 Task: Filter the discussions in the repository "Javascript" by the label "question".
Action: Mouse moved to (930, 159)
Screenshot: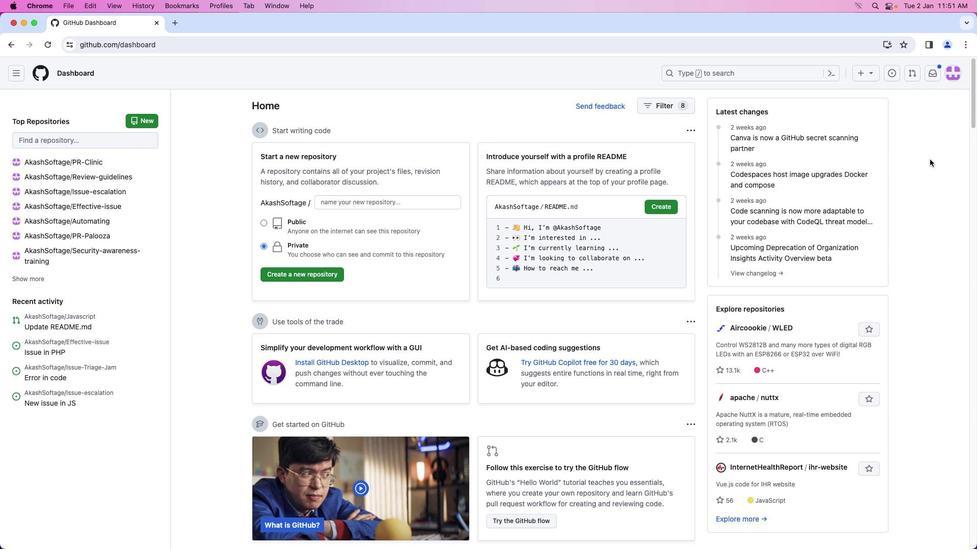 
Action: Mouse pressed left at (930, 159)
Screenshot: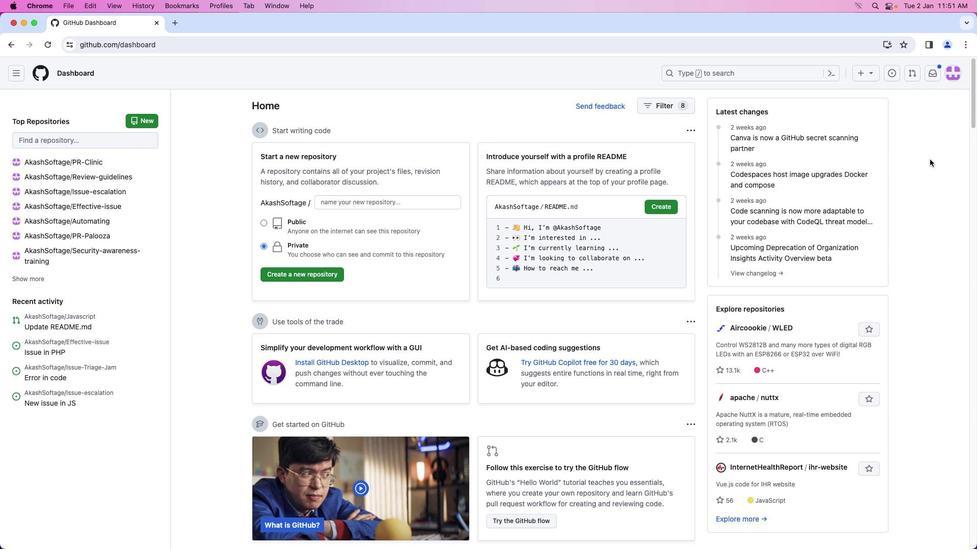 
Action: Mouse moved to (948, 74)
Screenshot: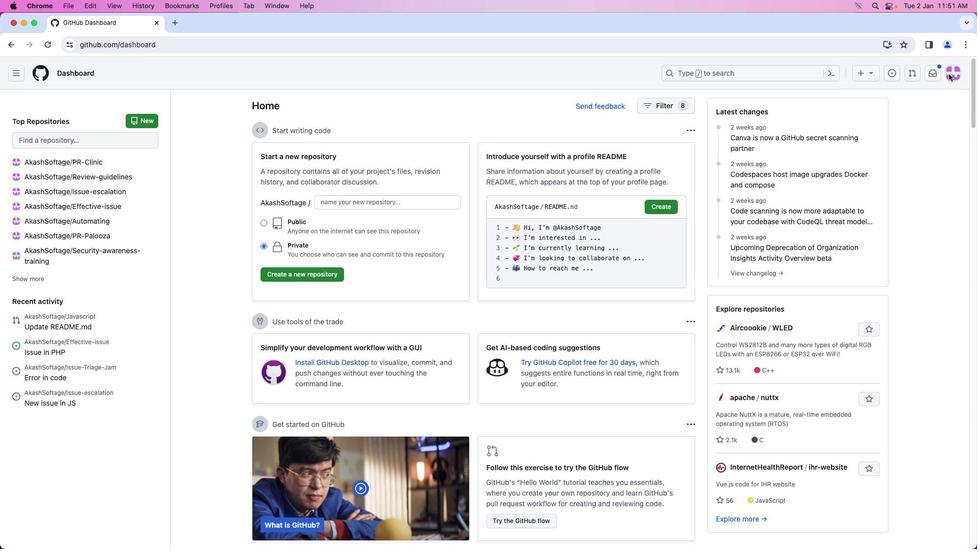 
Action: Mouse pressed left at (948, 74)
Screenshot: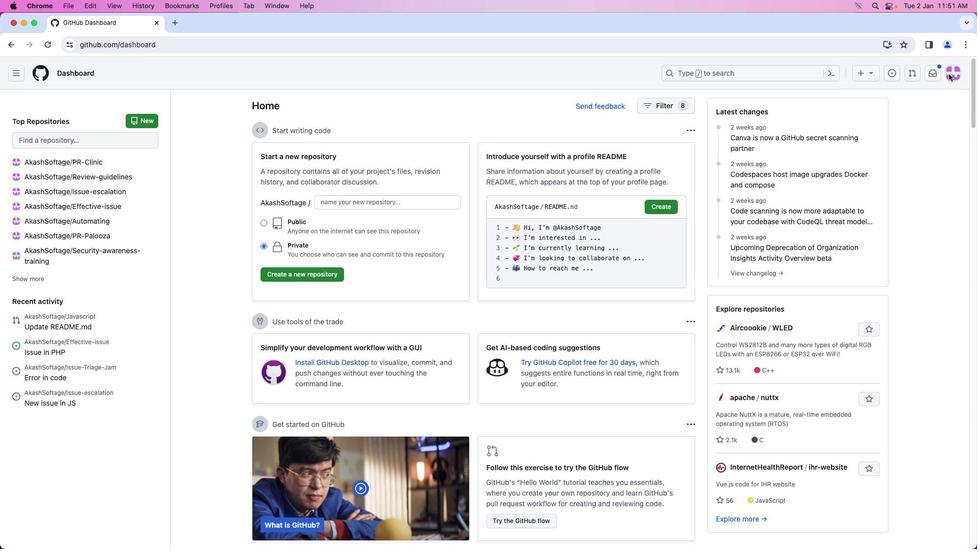 
Action: Mouse moved to (916, 165)
Screenshot: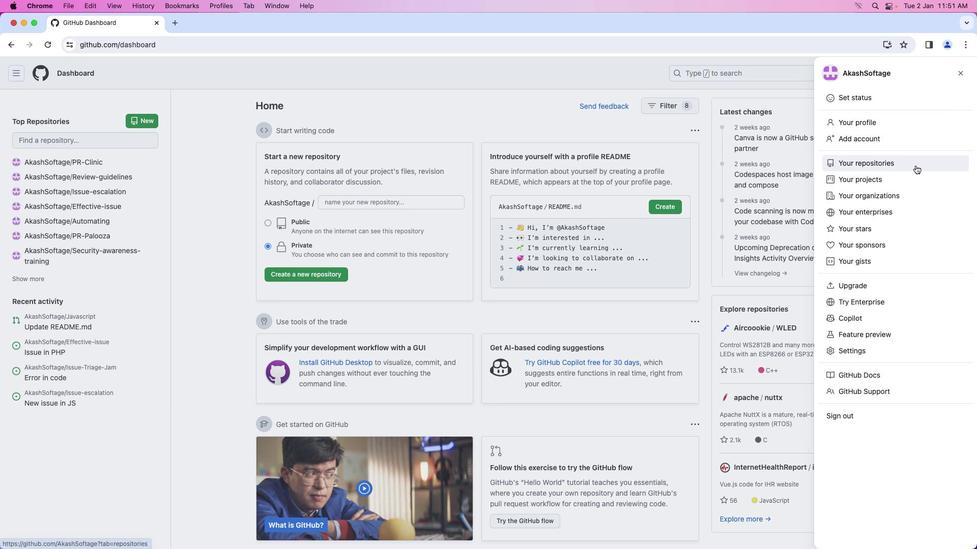 
Action: Mouse pressed left at (916, 165)
Screenshot: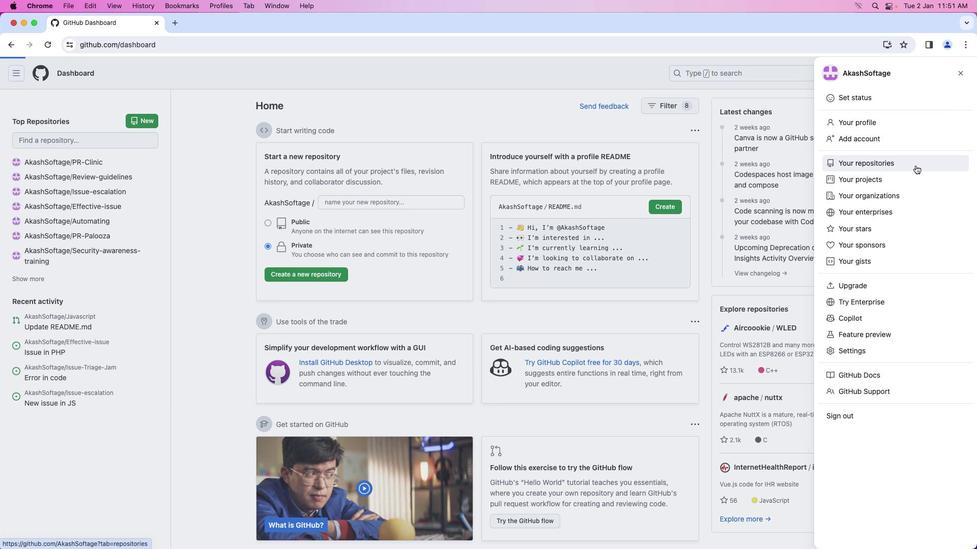 
Action: Mouse moved to (356, 169)
Screenshot: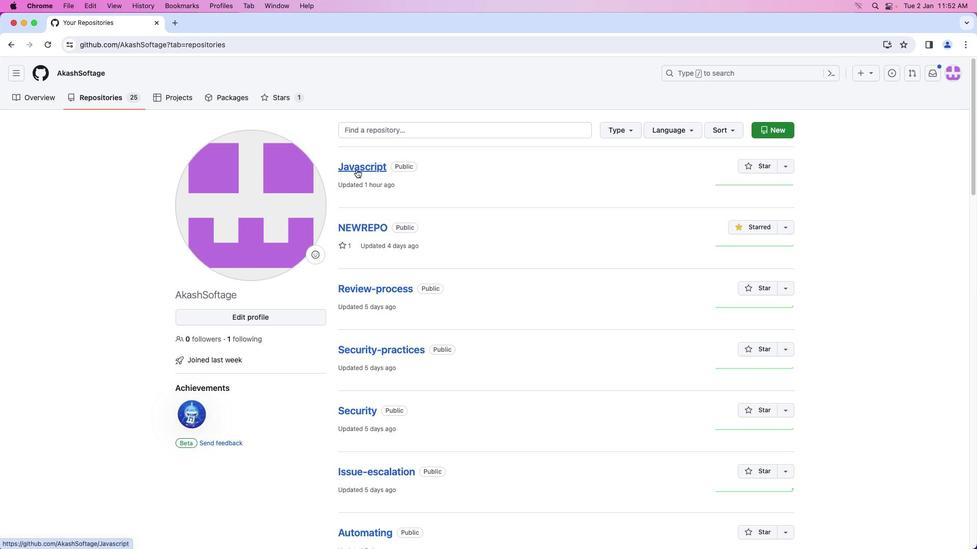 
Action: Mouse pressed left at (356, 169)
Screenshot: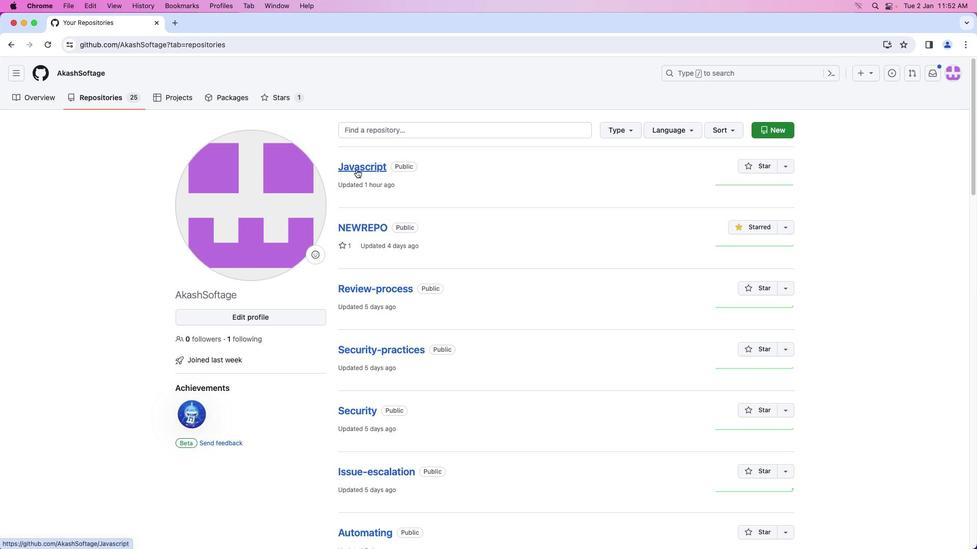 
Action: Mouse moved to (213, 96)
Screenshot: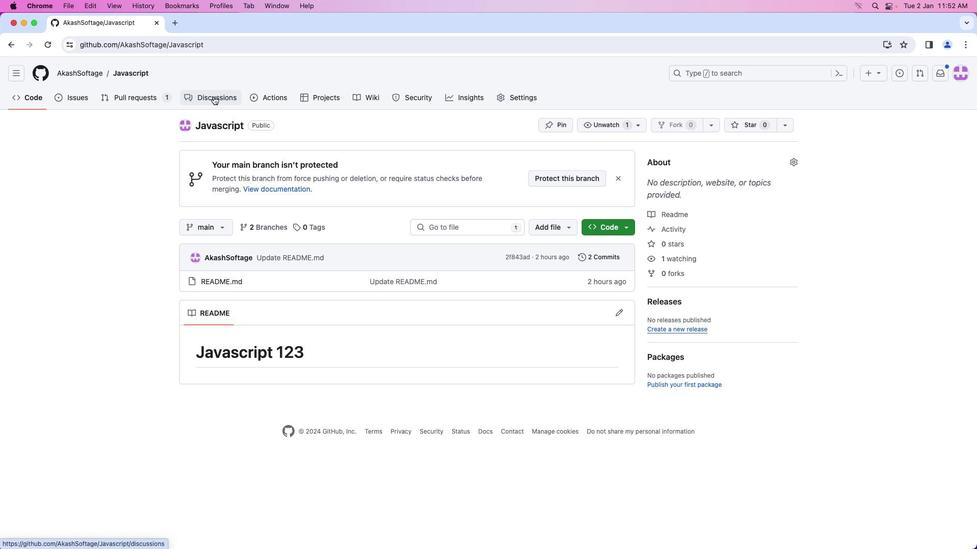 
Action: Mouse pressed left at (213, 96)
Screenshot: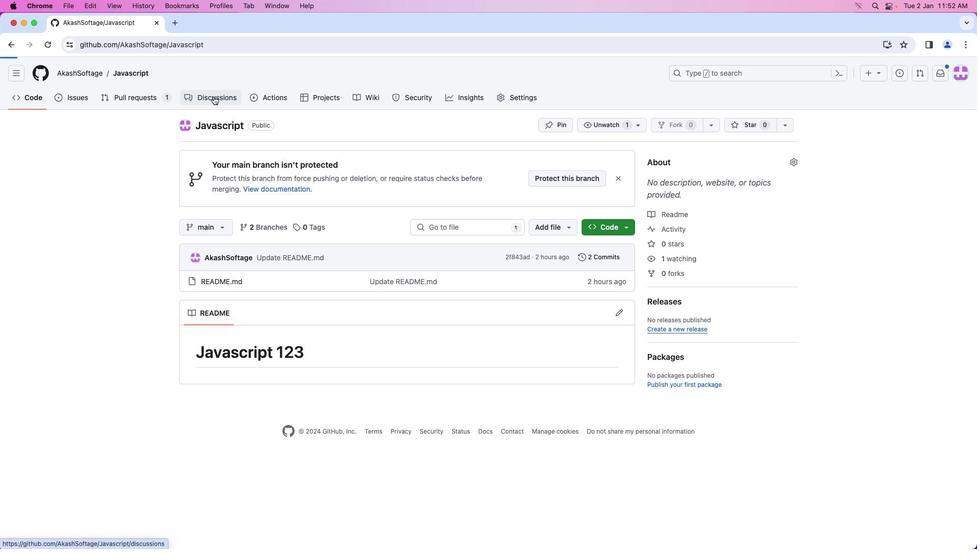 
Action: Mouse moved to (636, 221)
Screenshot: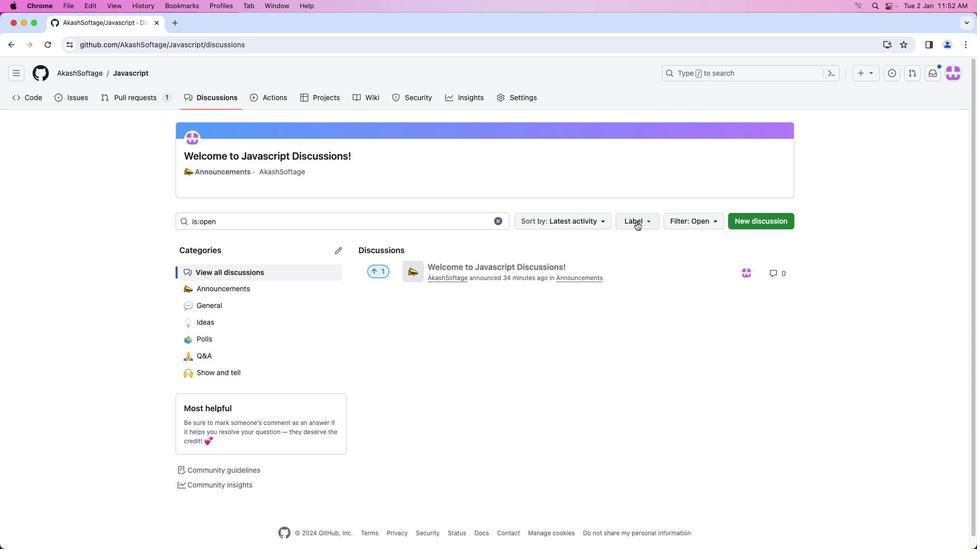 
Action: Mouse pressed left at (636, 221)
Screenshot: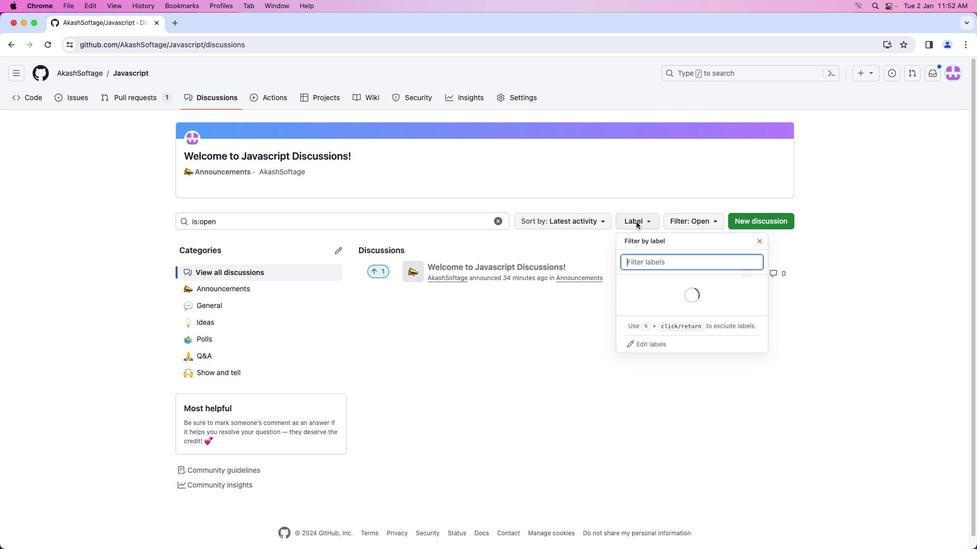 
Action: Mouse moved to (690, 339)
Screenshot: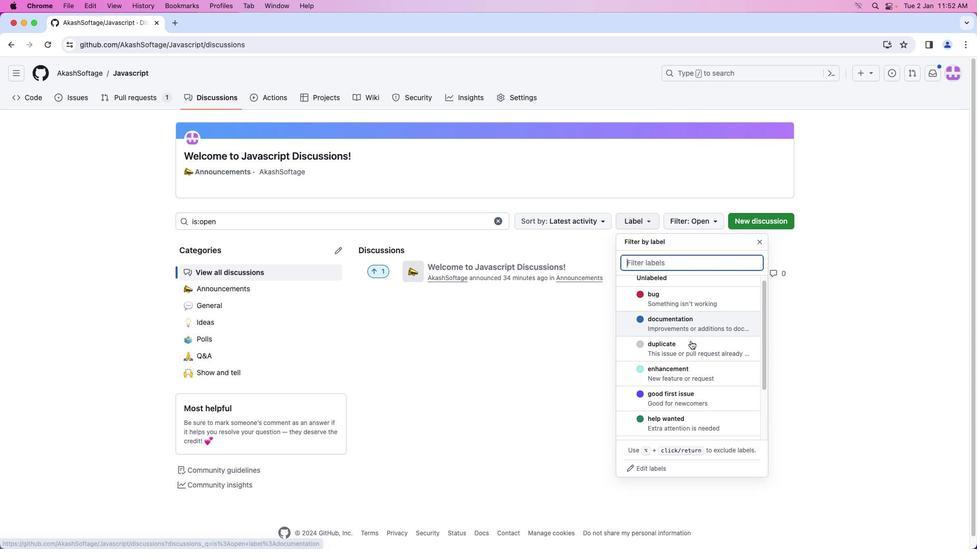 
Action: Mouse scrolled (690, 339) with delta (0, 0)
Screenshot: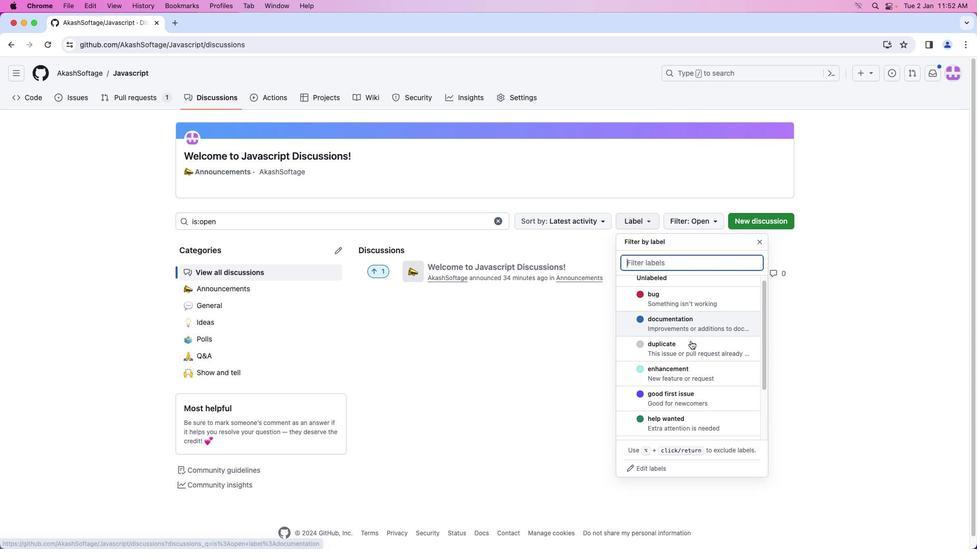 
Action: Mouse moved to (690, 341)
Screenshot: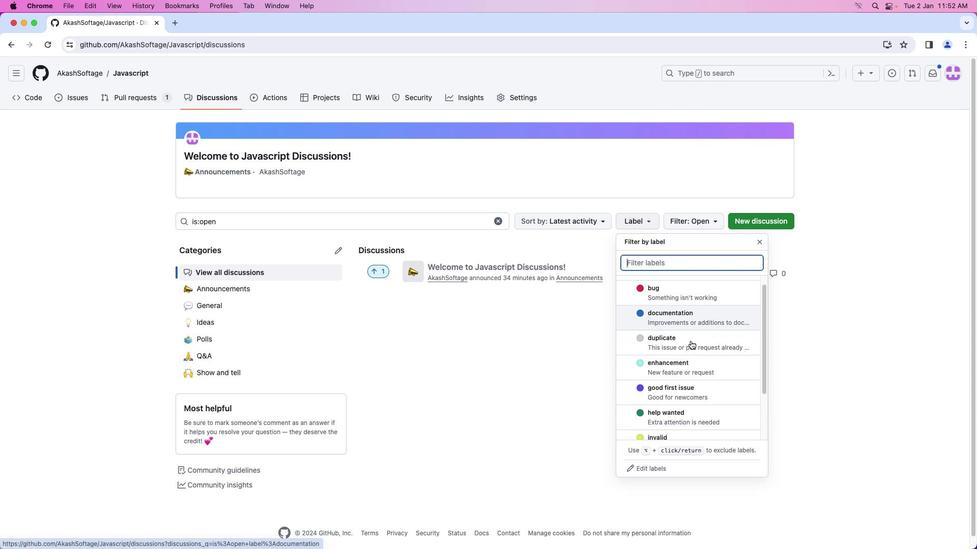 
Action: Mouse scrolled (690, 341) with delta (0, 0)
Screenshot: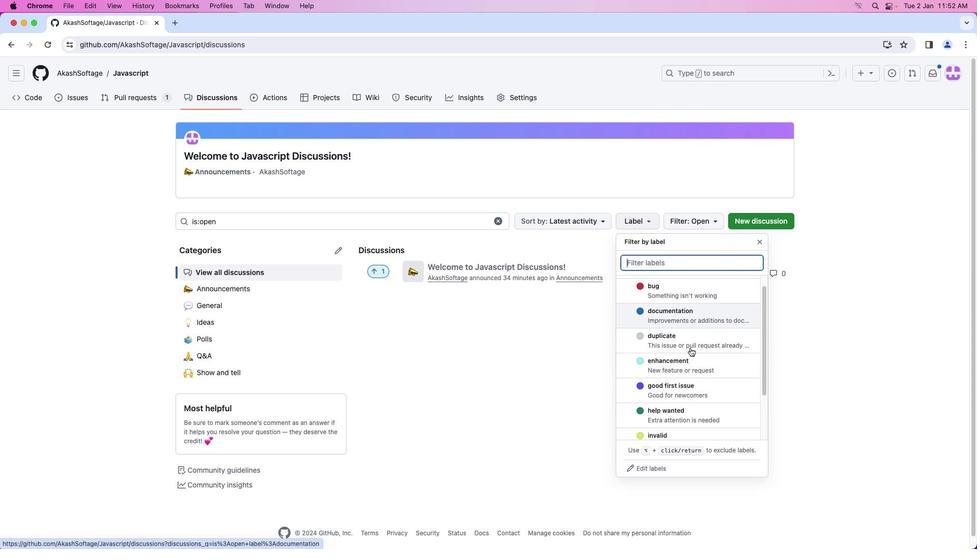 
Action: Mouse scrolled (690, 341) with delta (0, 0)
Screenshot: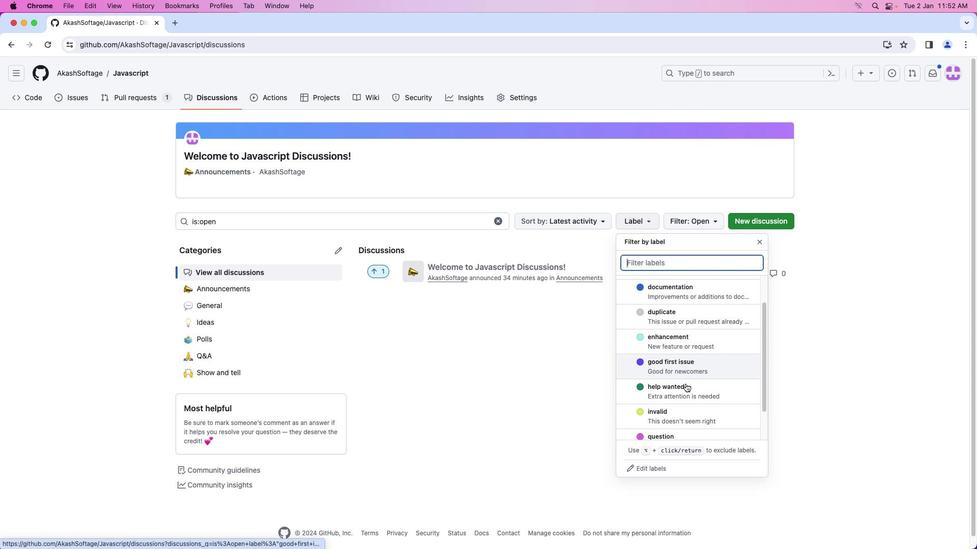 
Action: Mouse moved to (690, 341)
Screenshot: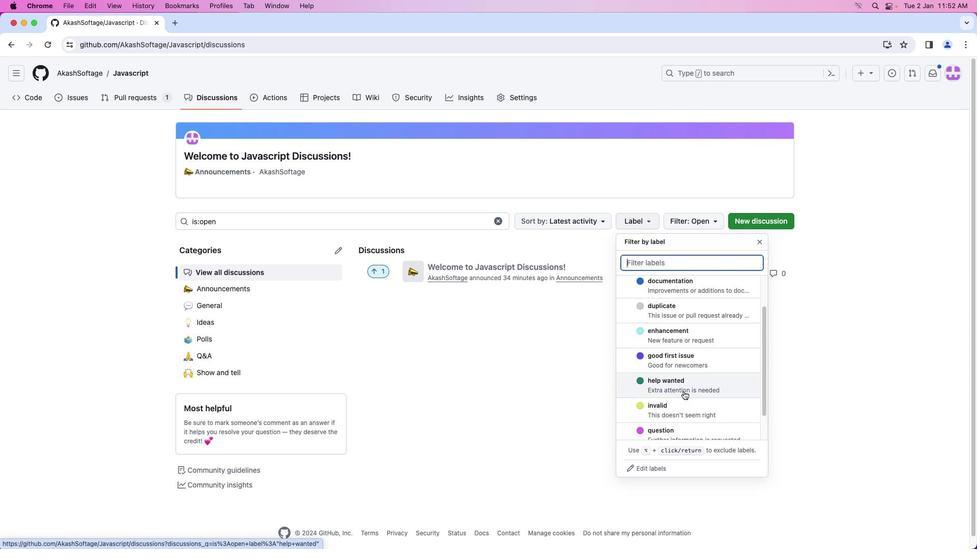 
Action: Mouse scrolled (690, 341) with delta (0, 0)
Screenshot: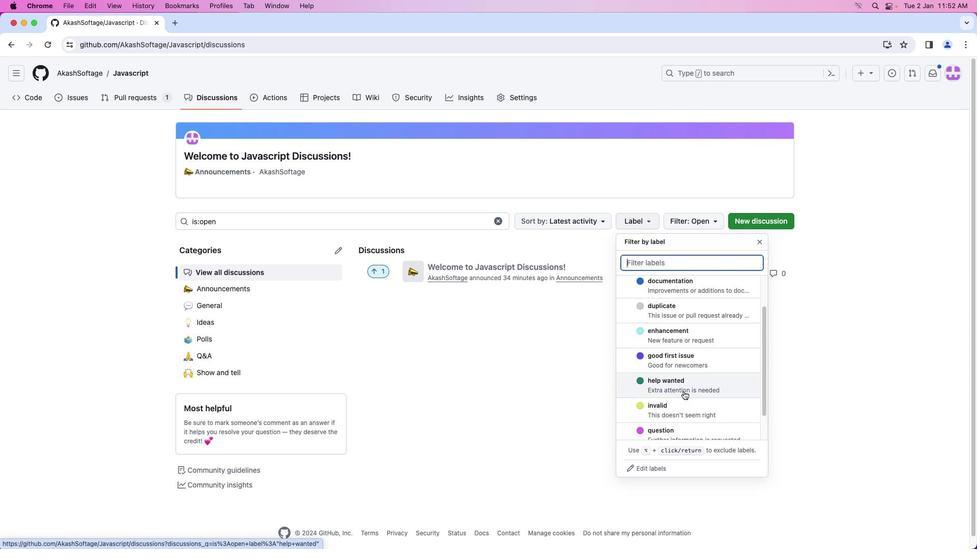 
Action: Mouse moved to (678, 408)
Screenshot: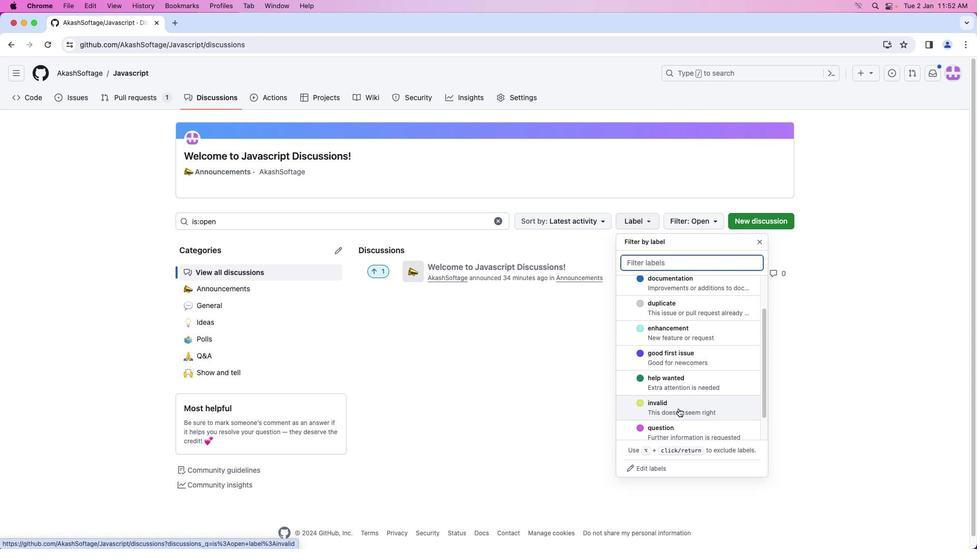 
Action: Mouse scrolled (678, 408) with delta (0, 0)
Screenshot: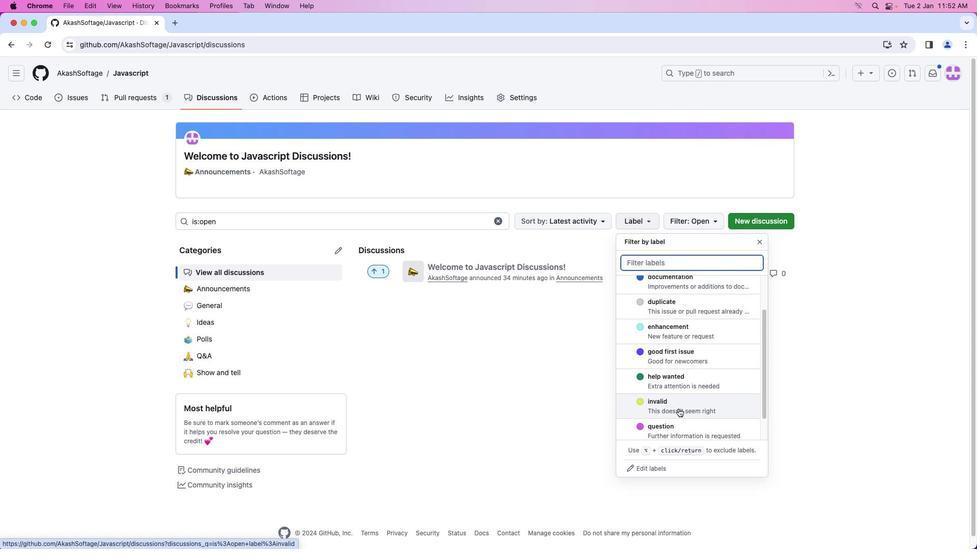 
Action: Mouse scrolled (678, 408) with delta (0, 0)
Screenshot: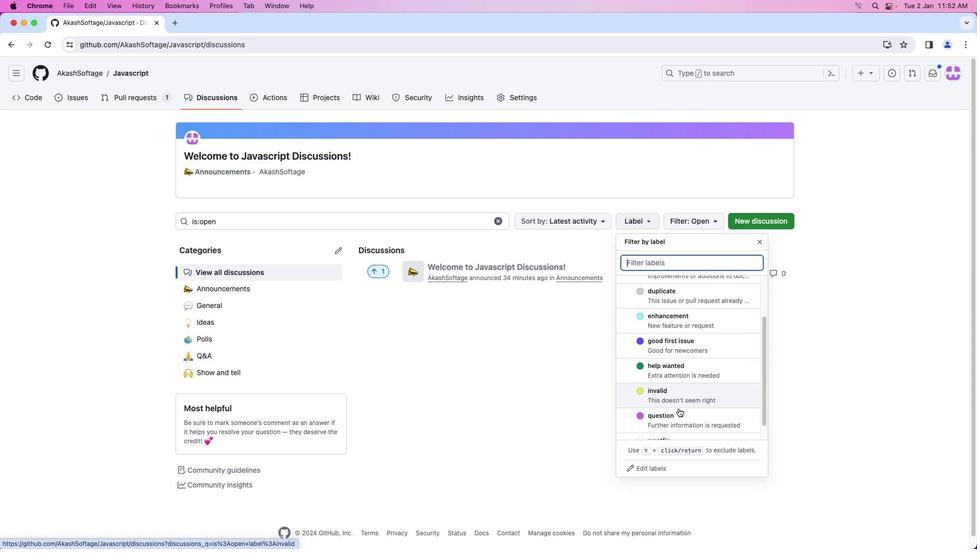 
Action: Mouse scrolled (678, 408) with delta (0, 0)
Screenshot: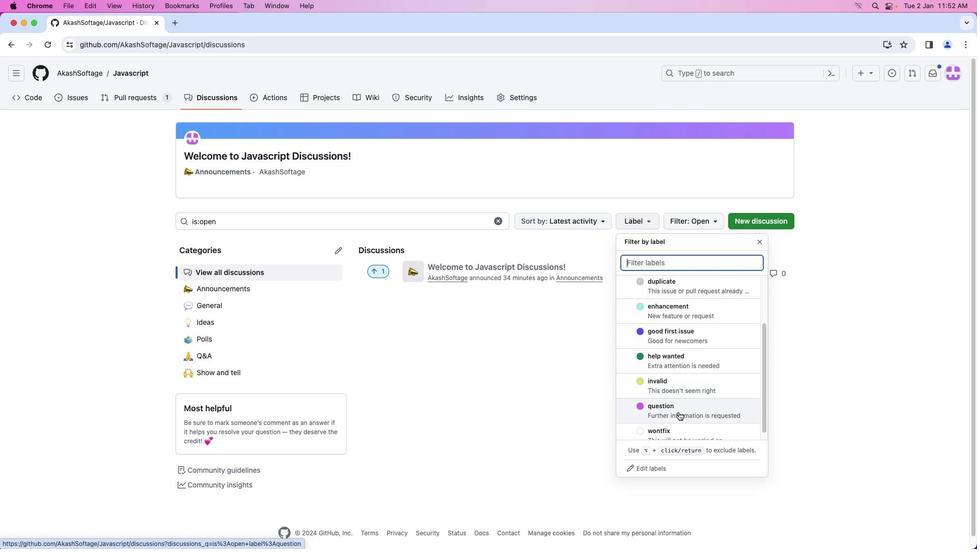 
Action: Mouse moved to (677, 415)
Screenshot: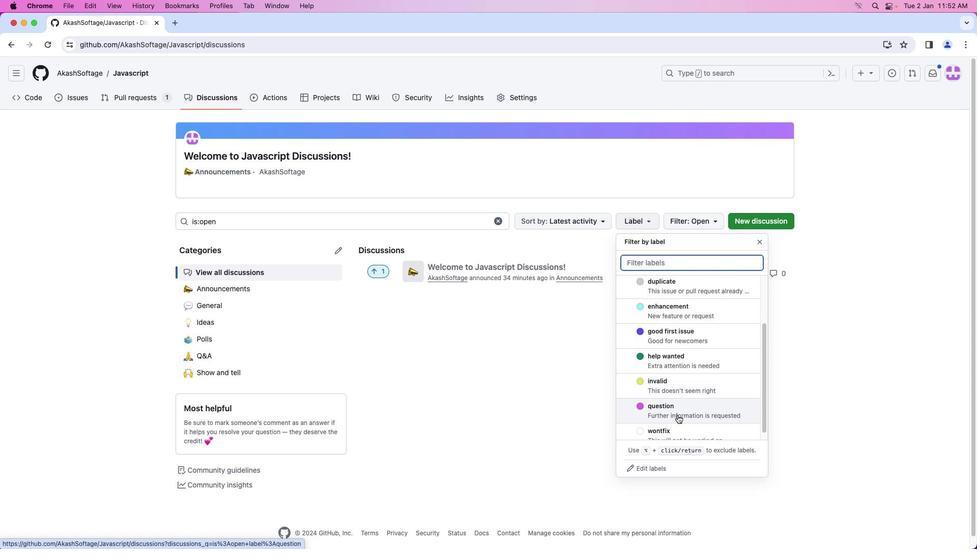 
Action: Mouse pressed left at (677, 415)
Screenshot: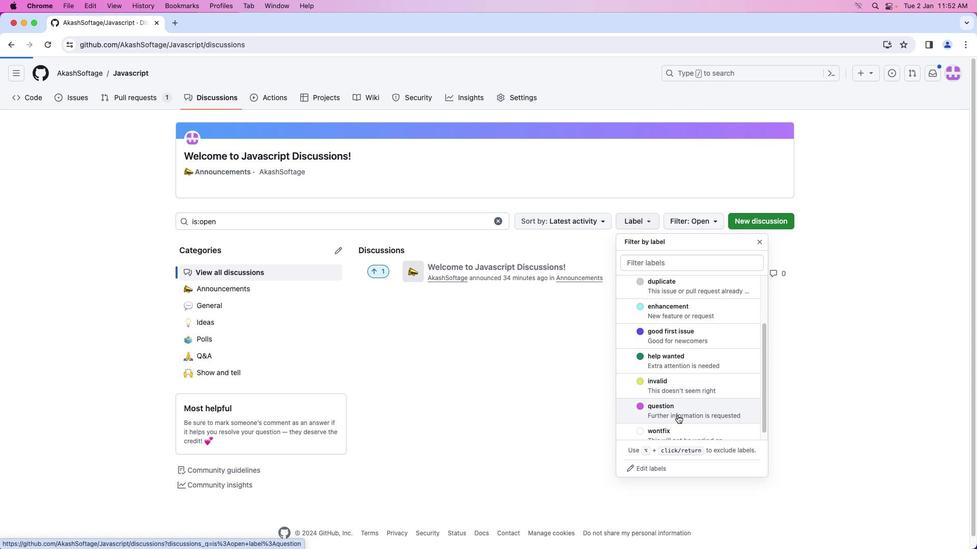 
Action: Mouse moved to (669, 409)
Screenshot: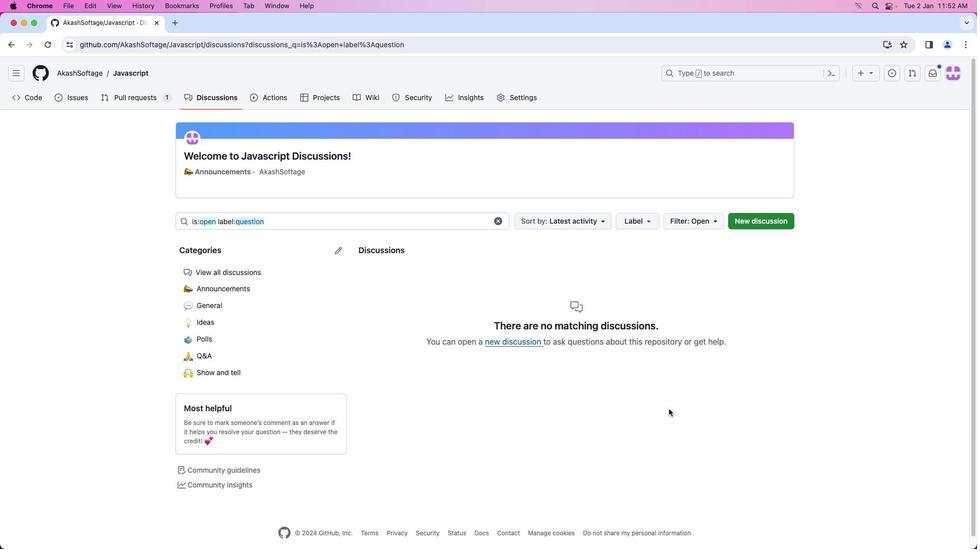 
